 Task: Select match entire cell contents.
Action: Mouse moved to (62, 94)
Screenshot: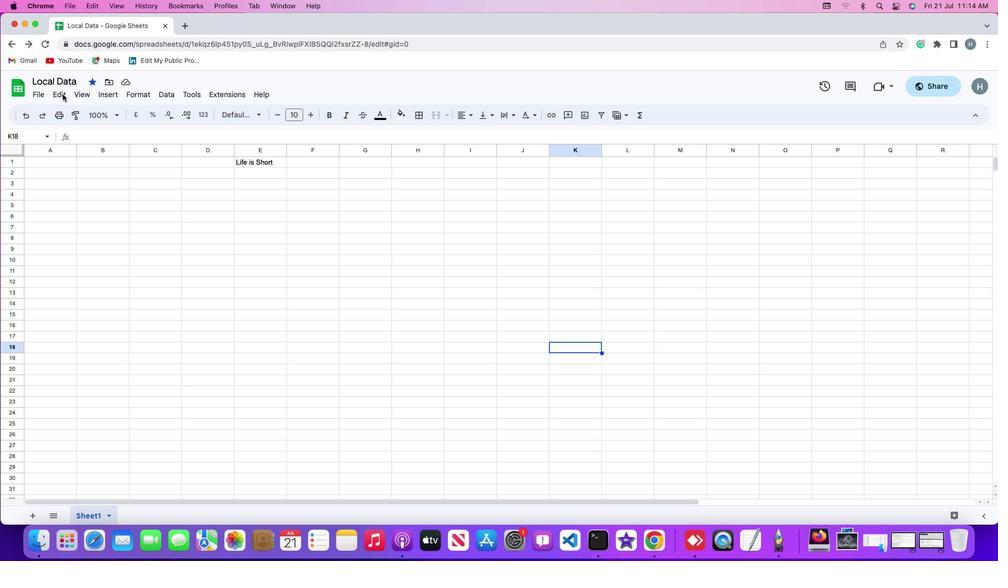 
Action: Mouse pressed left at (62, 94)
Screenshot: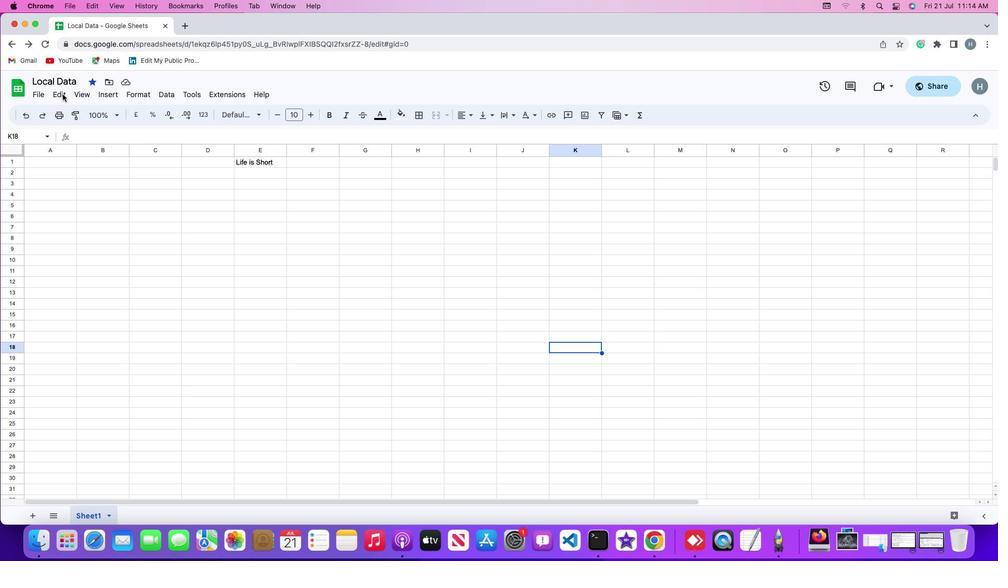 
Action: Mouse moved to (62, 94)
Screenshot: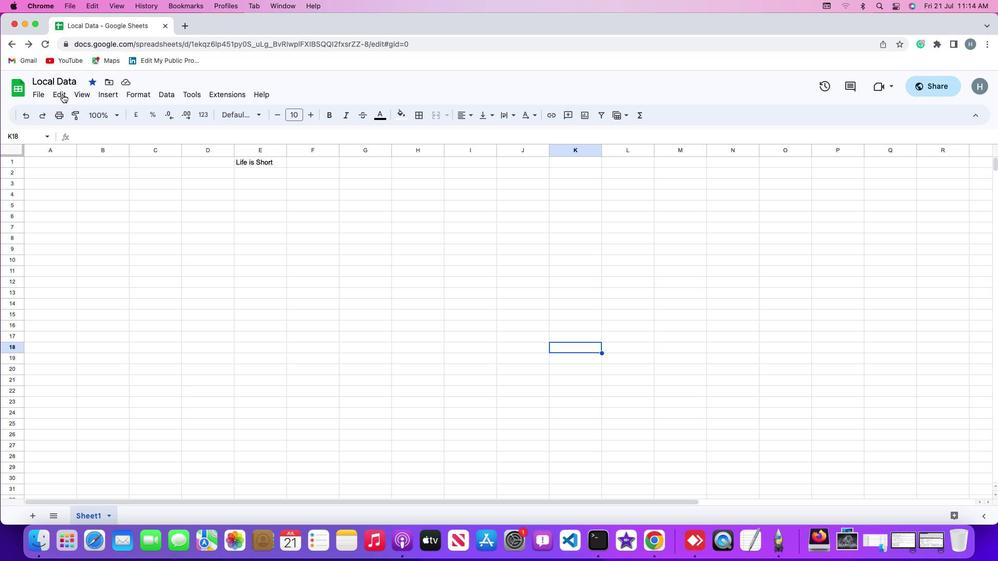 
Action: Mouse pressed left at (62, 94)
Screenshot: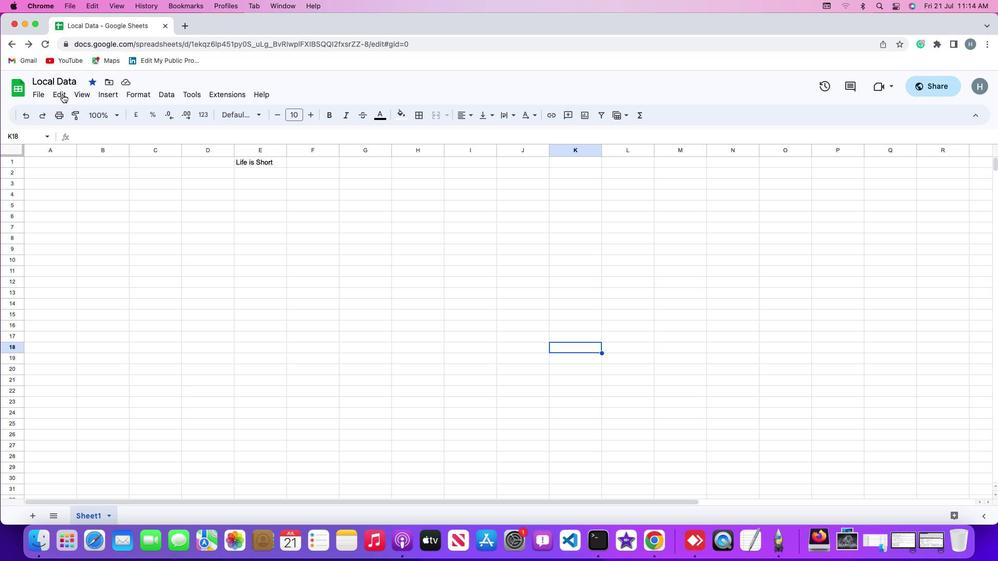
Action: Mouse moved to (62, 92)
Screenshot: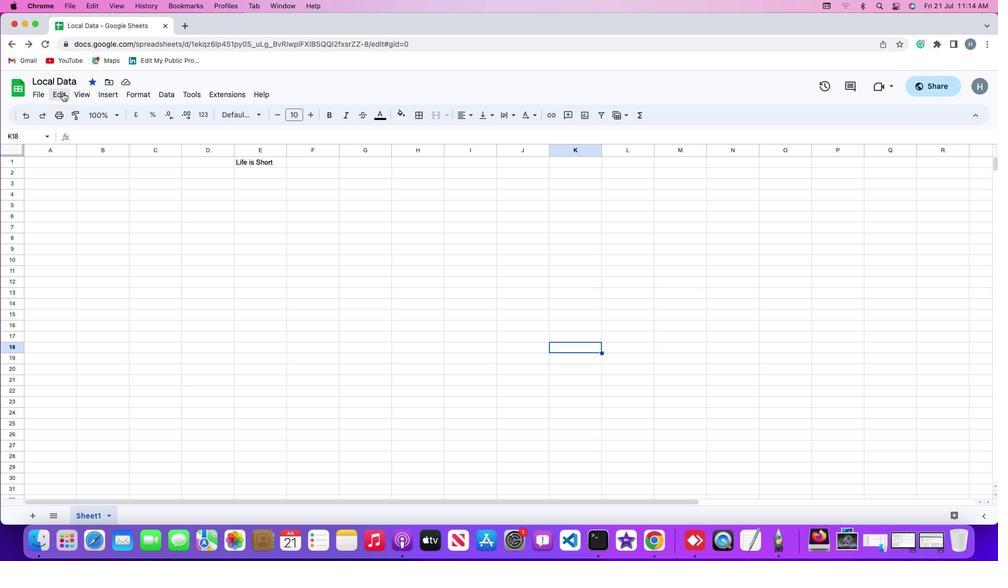 
Action: Mouse pressed left at (62, 92)
Screenshot: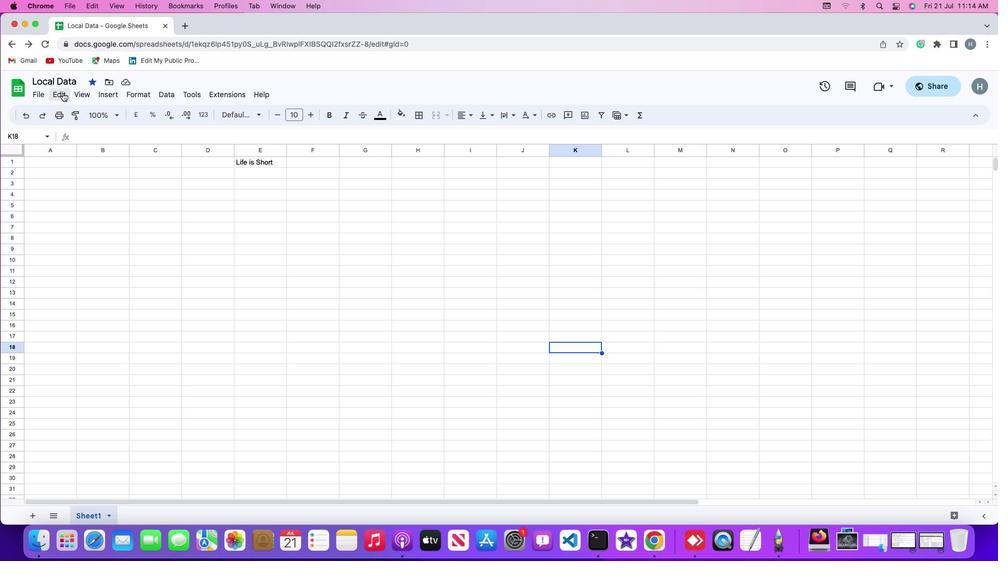 
Action: Mouse moved to (103, 275)
Screenshot: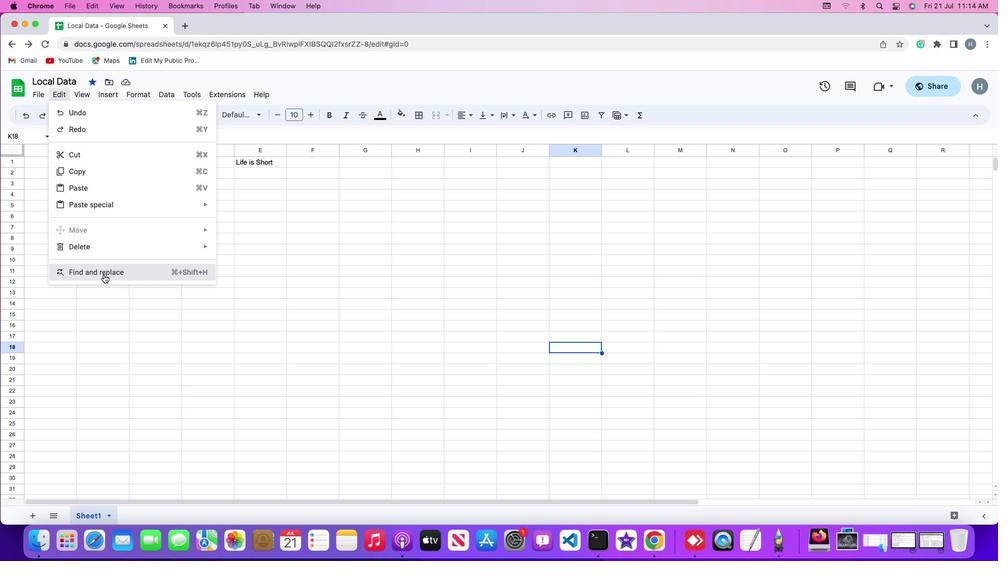 
Action: Mouse pressed left at (103, 275)
Screenshot: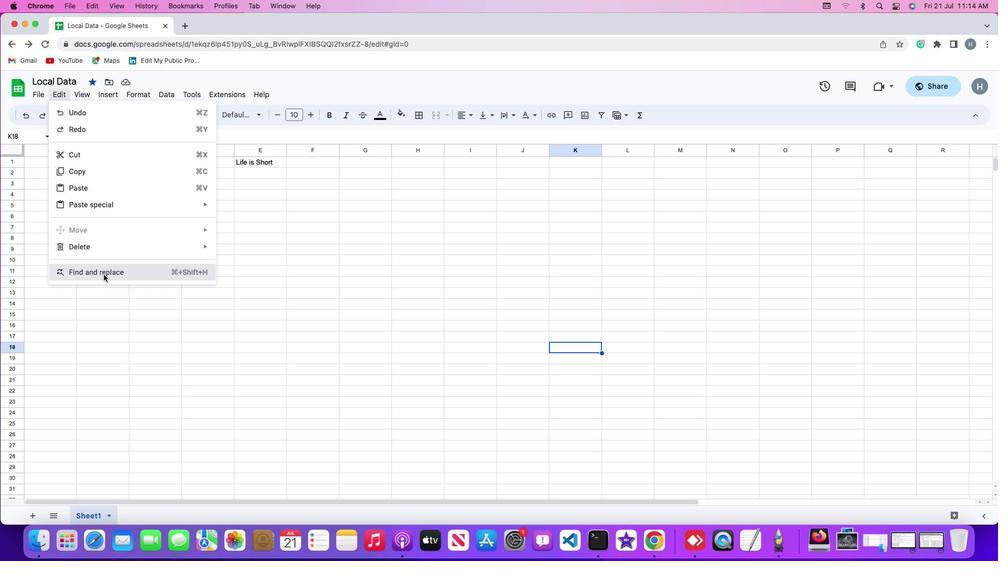 
Action: Mouse moved to (433, 313)
Screenshot: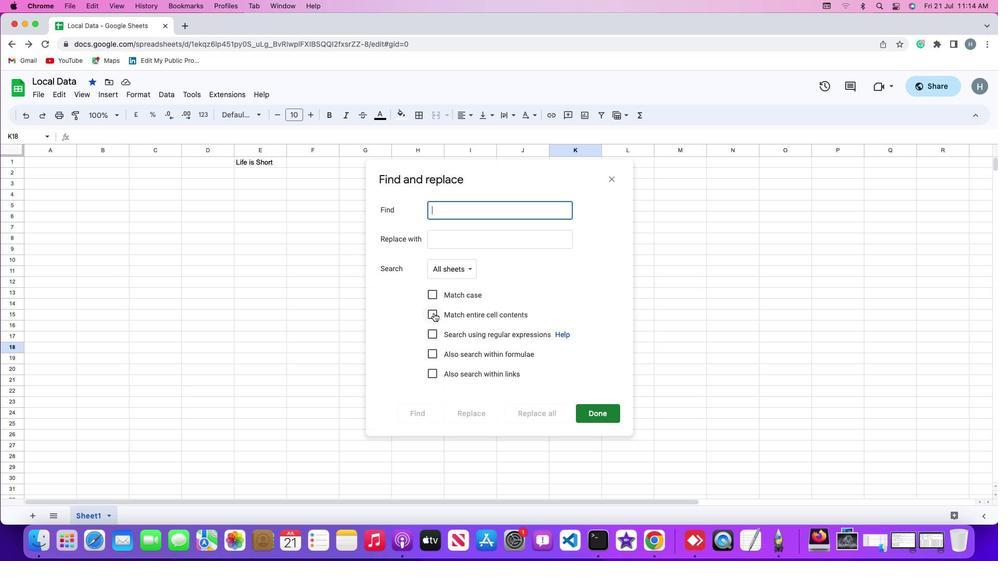 
Action: Mouse pressed left at (433, 313)
Screenshot: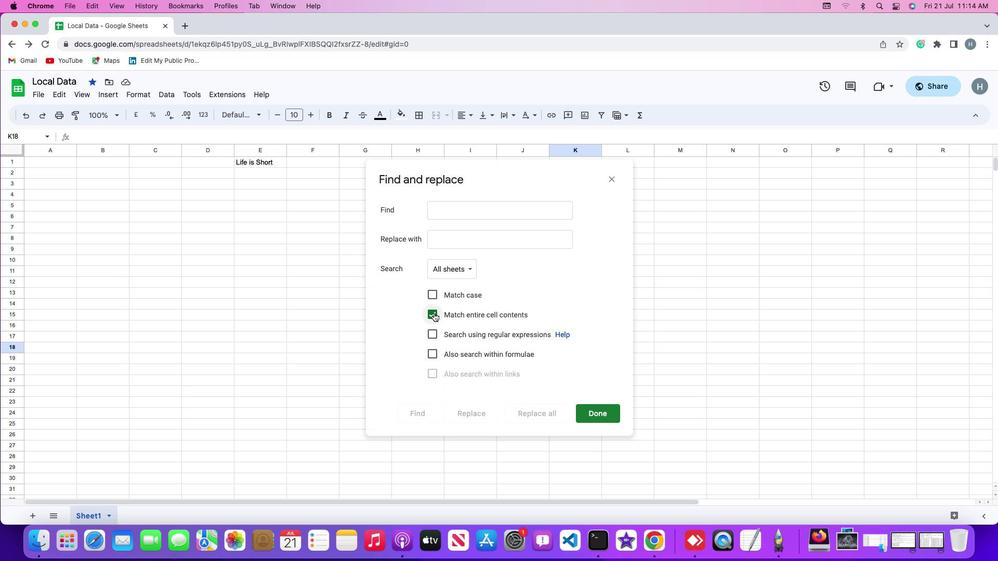 
Action: Mouse moved to (617, 288)
Screenshot: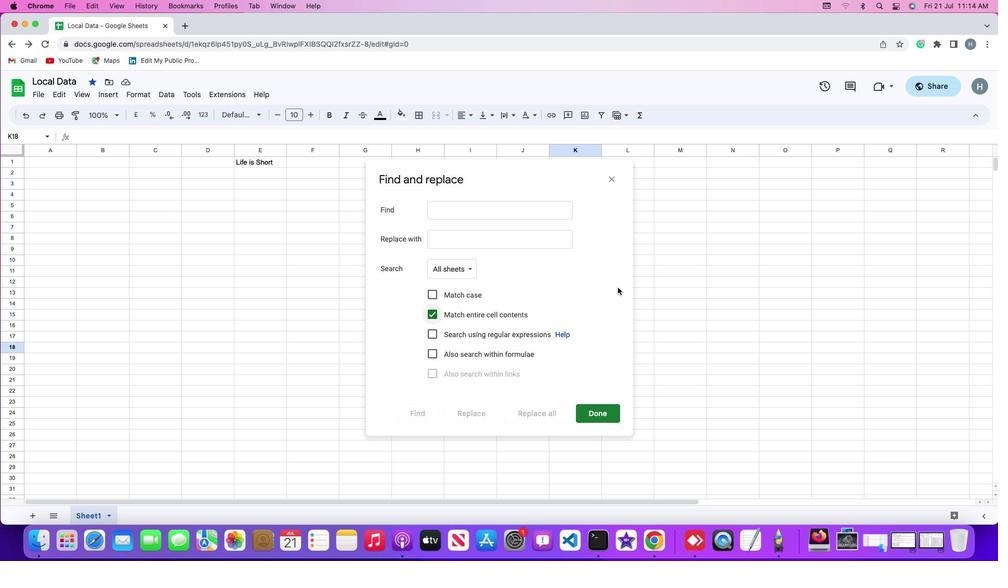 
